 Task: Create a task  Create a new online platform for online meditation and mindfulness sessions , assign it to team member softage.4@softage.net in the project BridgeTech and update the status of the task to  On Track  , set the priority of the task to High
Action: Mouse moved to (63, 49)
Screenshot: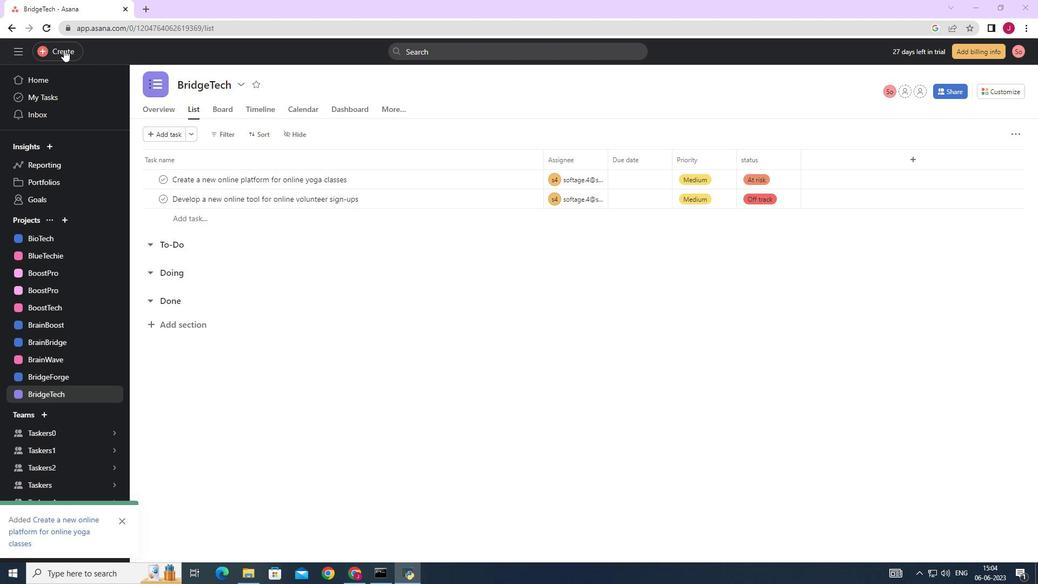 
Action: Mouse pressed left at (63, 49)
Screenshot: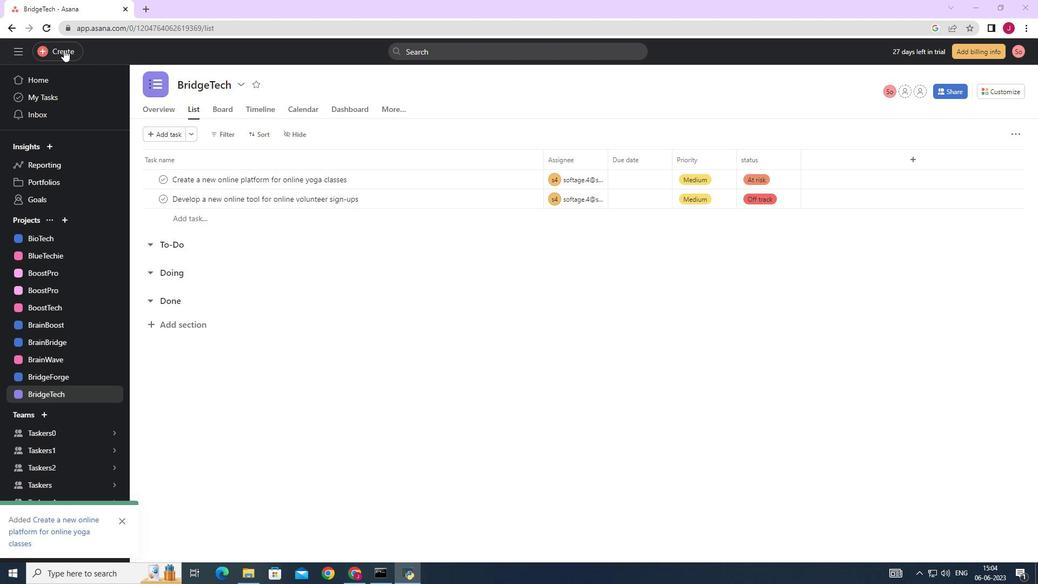 
Action: Mouse moved to (124, 54)
Screenshot: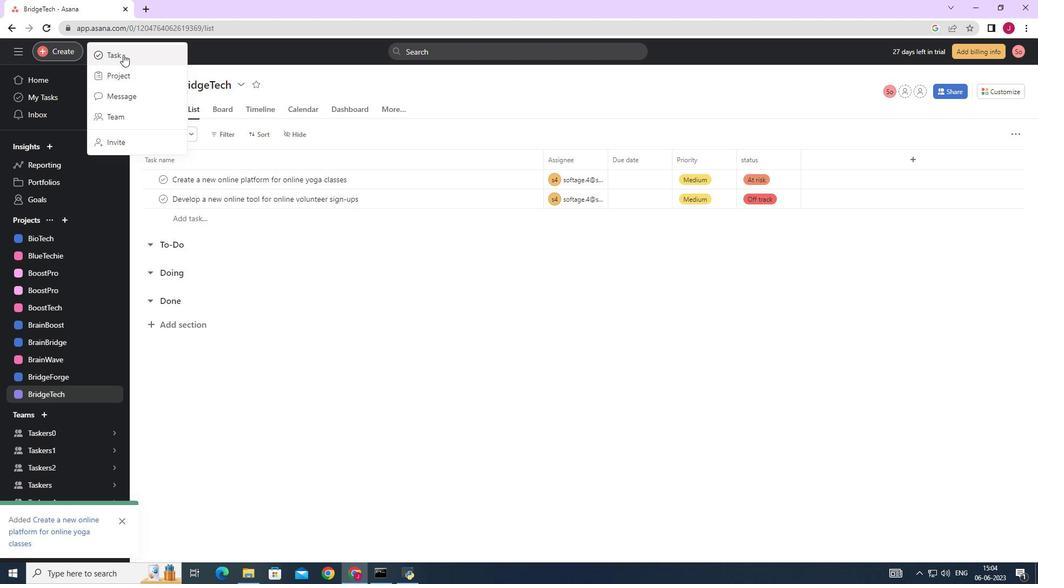 
Action: Mouse pressed left at (124, 54)
Screenshot: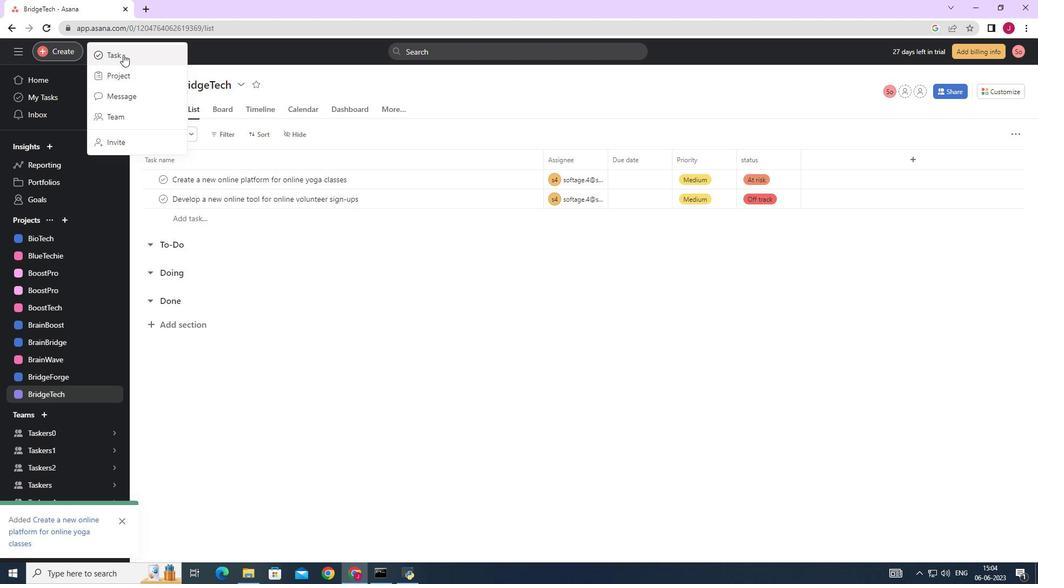 
Action: Mouse moved to (825, 360)
Screenshot: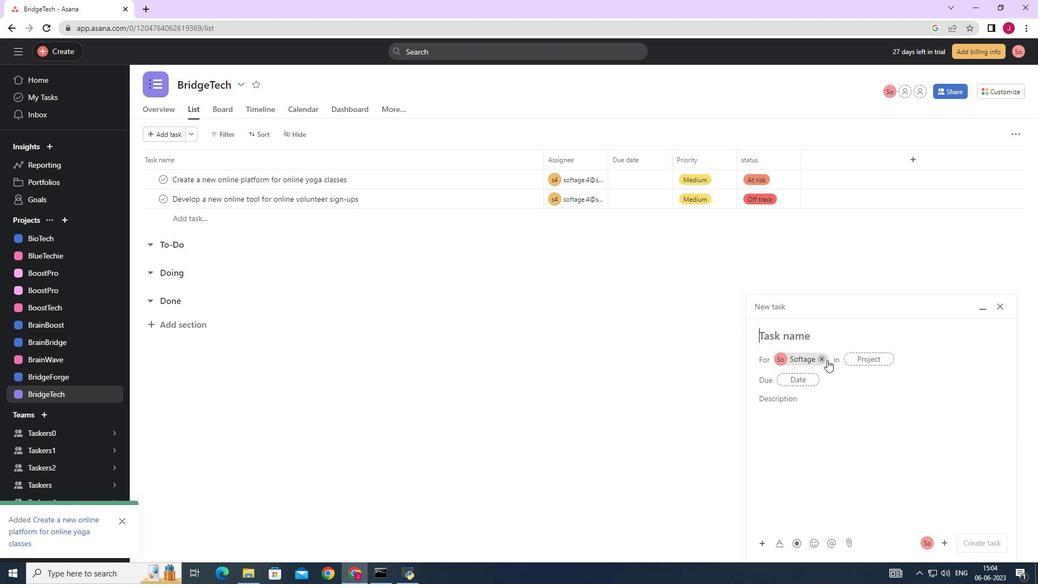 
Action: Mouse pressed left at (825, 360)
Screenshot: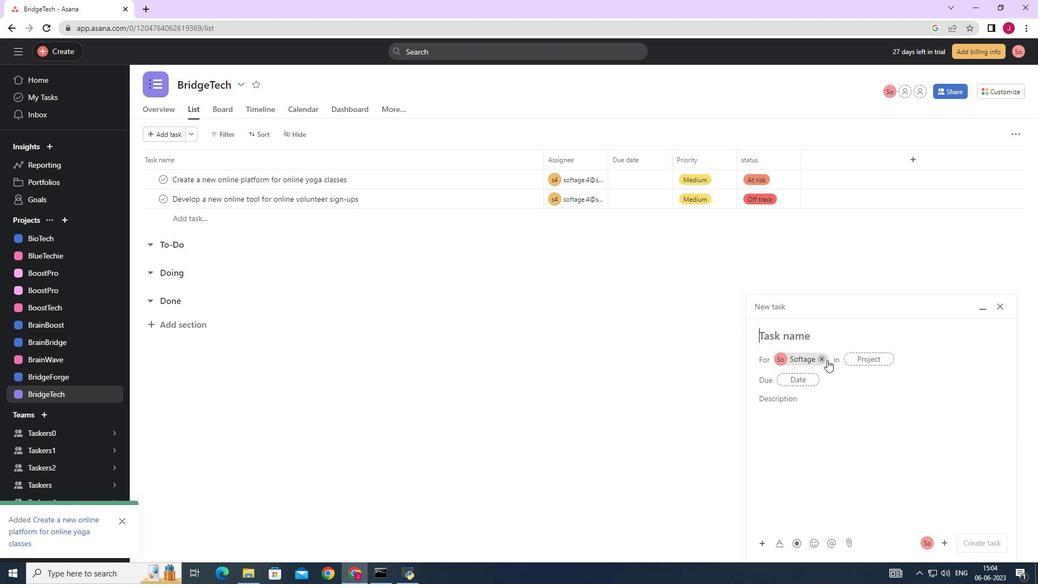 
Action: Mouse moved to (822, 360)
Screenshot: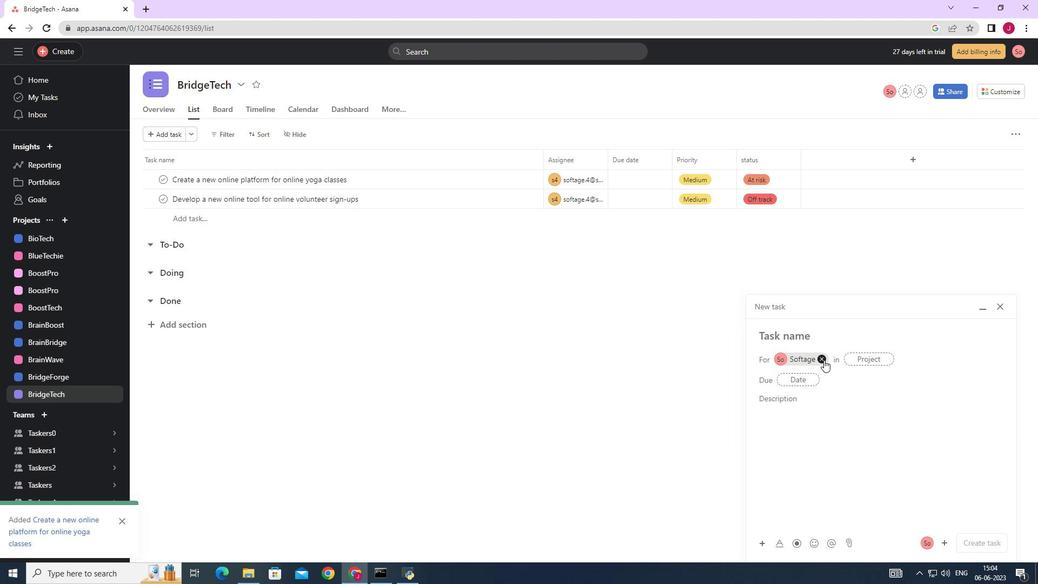 
Action: Key pressed <Key.caps_lock>C<Key.caps_lock>reate<Key.space>a<Key.space>new<Key.space>online<Key.space>platform<Key.space>for<Key.space>online<Key.space>meiatation<Key.space><Key.backspace><Key.backspace><Key.backspace><Key.backspace><Key.backspace><Key.backspace><Key.backspace><Key.backspace><Key.backspace>ditation<Key.space>am<Key.backspace>nd<Key.space>mindfulness<Key.space>sessions
Screenshot: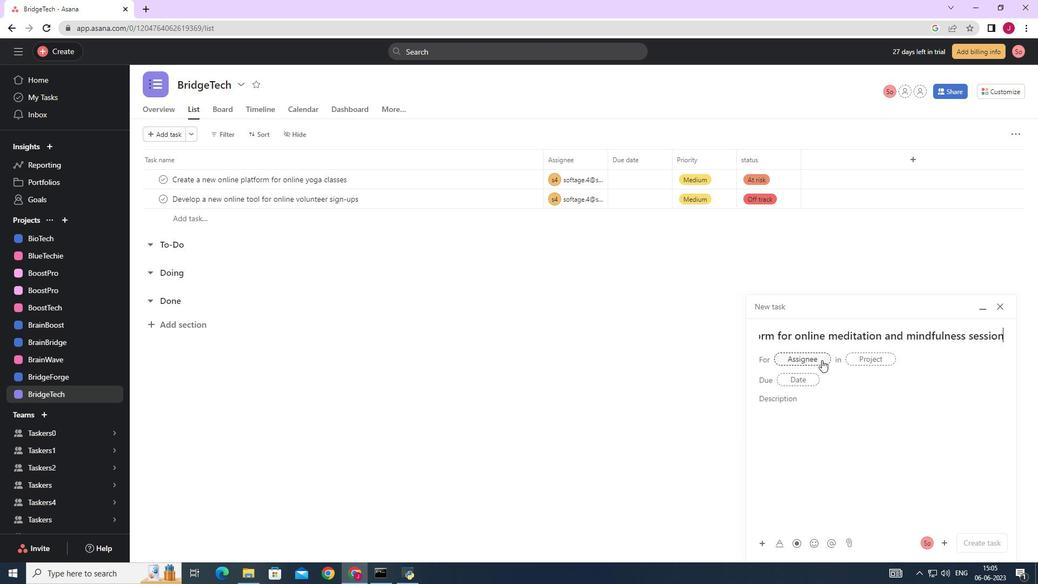 
Action: Mouse moved to (797, 356)
Screenshot: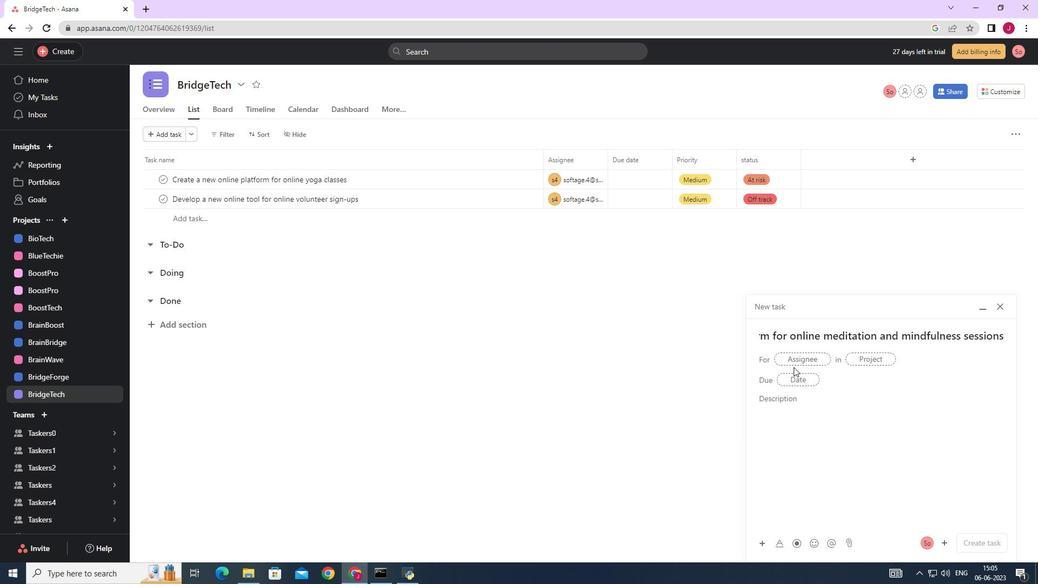 
Action: Mouse pressed left at (797, 356)
Screenshot: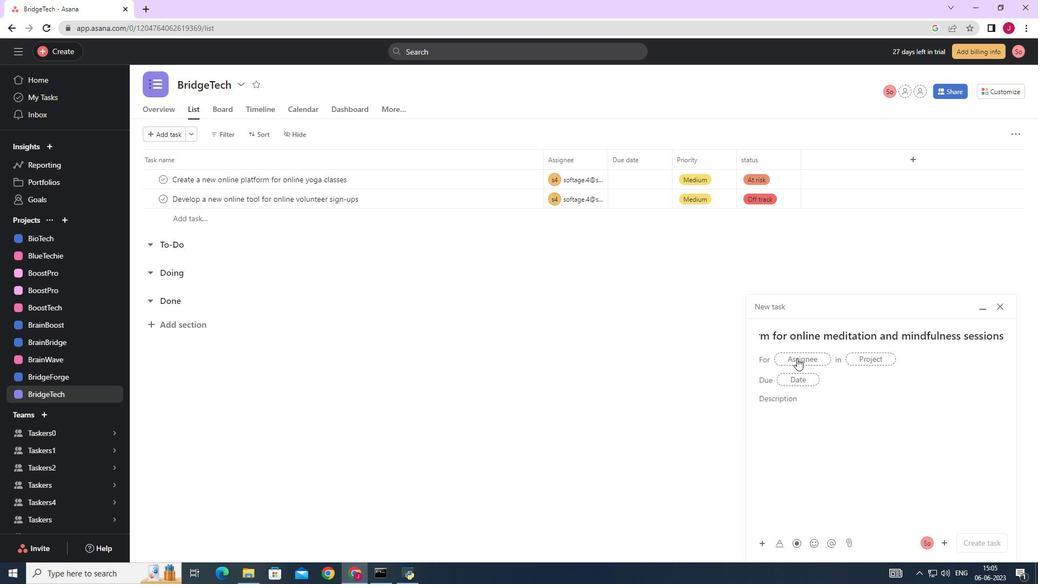 
Action: Key pressed softage,<Key.backspace>.4
Screenshot: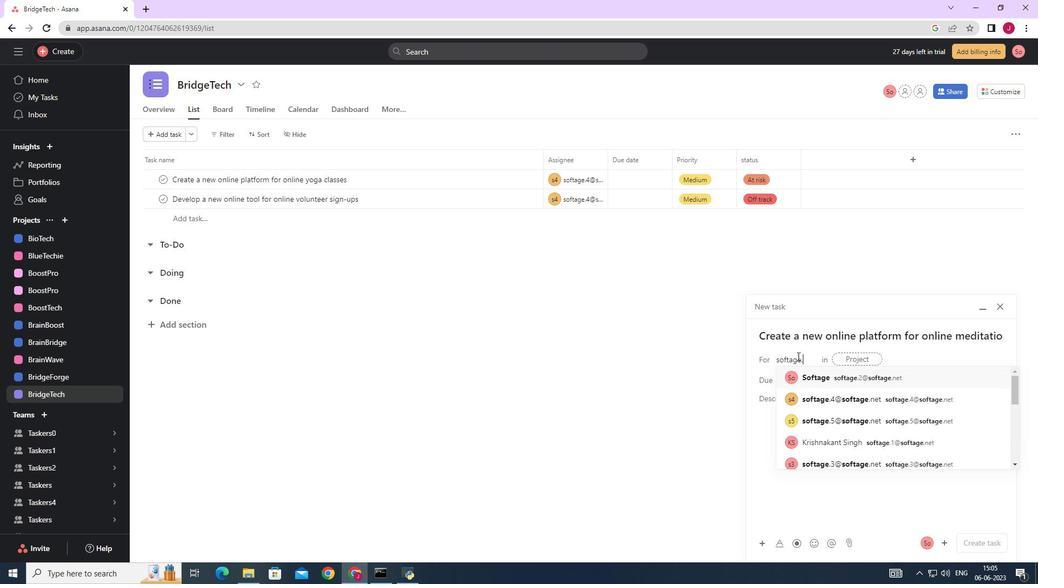 
Action: Mouse moved to (823, 378)
Screenshot: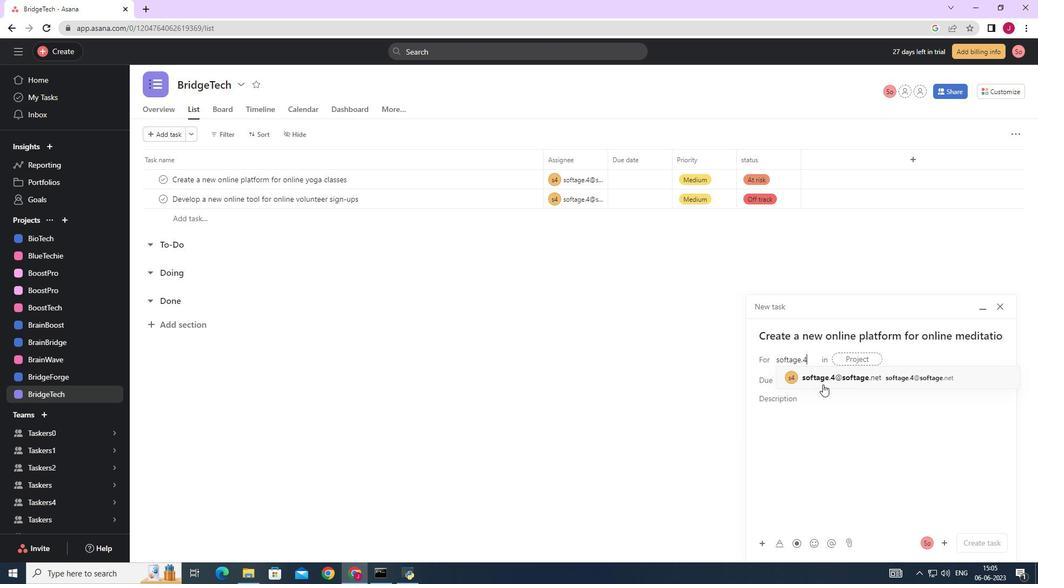 
Action: Mouse pressed left at (823, 378)
Screenshot: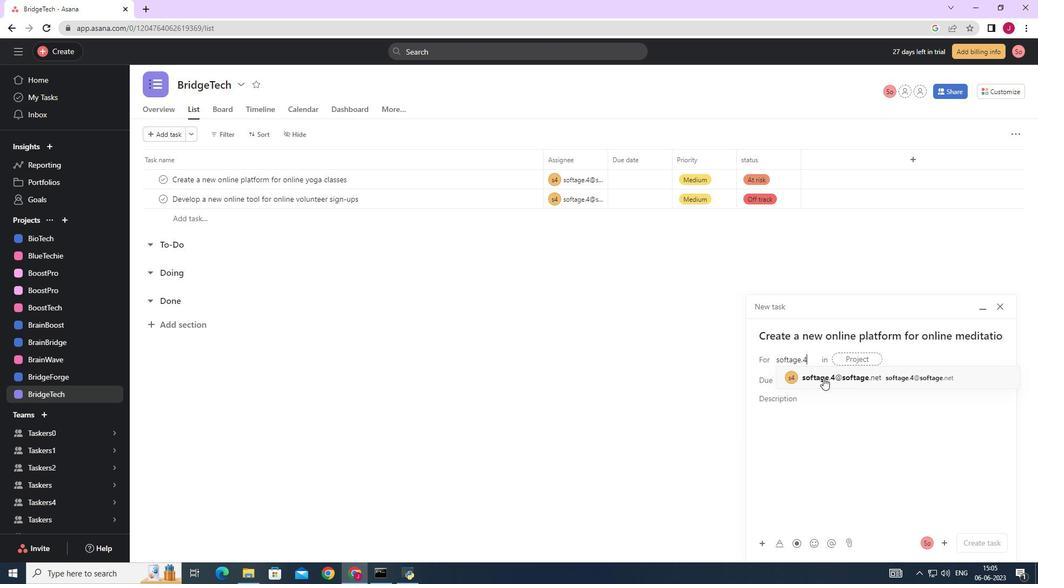 
Action: Mouse moved to (696, 375)
Screenshot: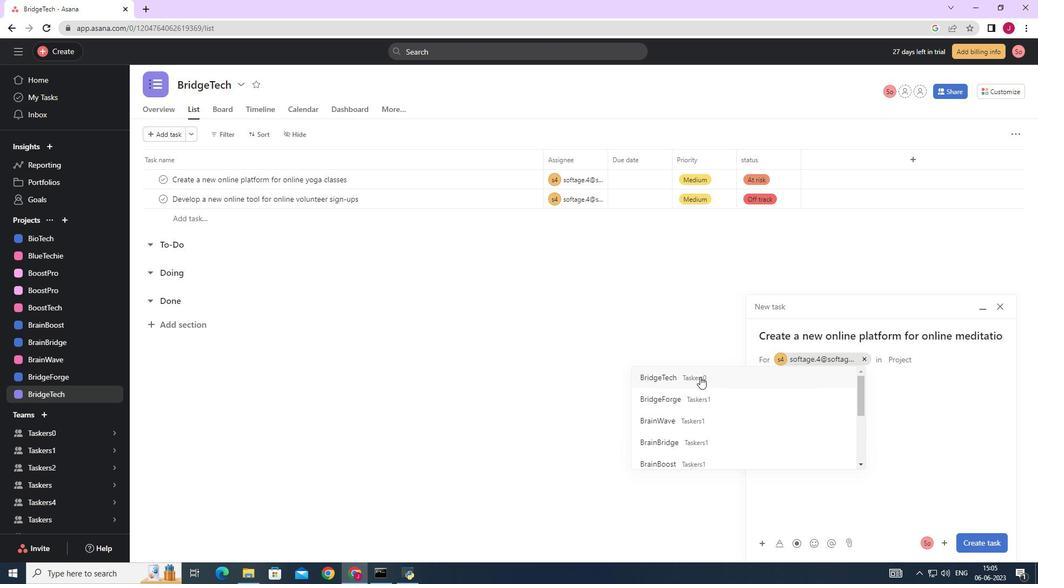 
Action: Mouse pressed left at (696, 375)
Screenshot: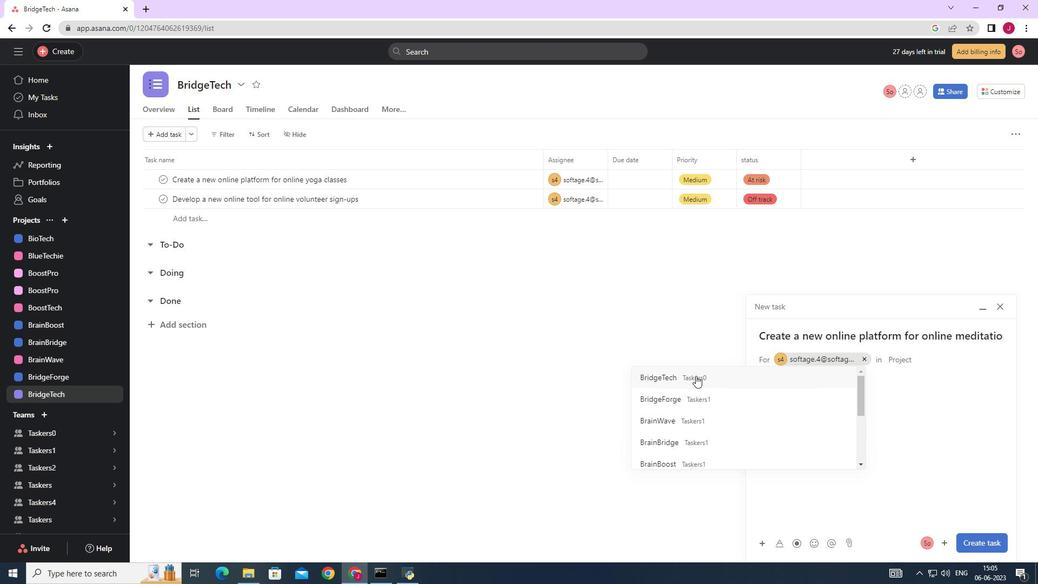 
Action: Mouse moved to (809, 404)
Screenshot: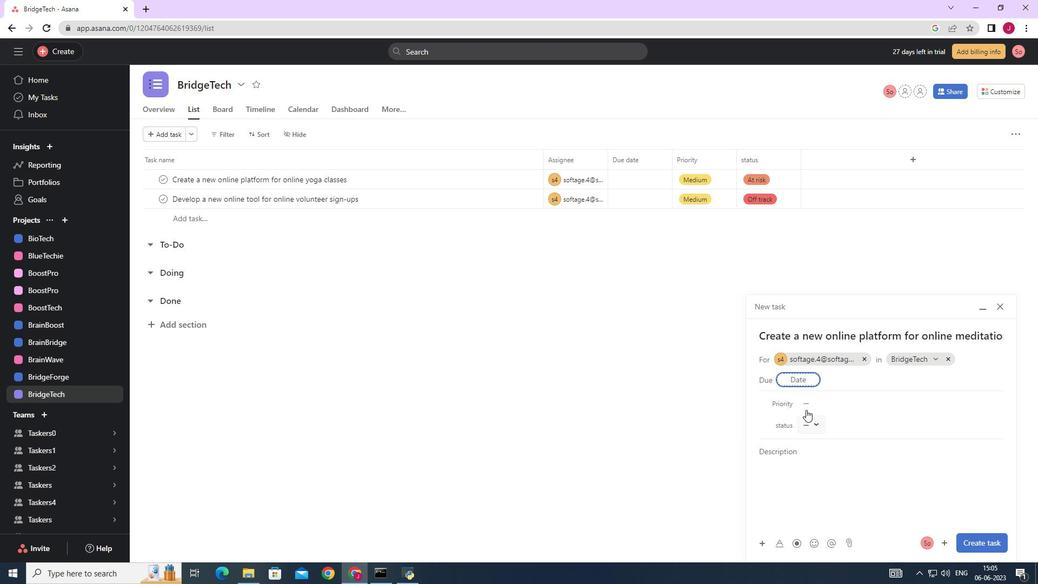 
Action: Mouse pressed left at (809, 404)
Screenshot: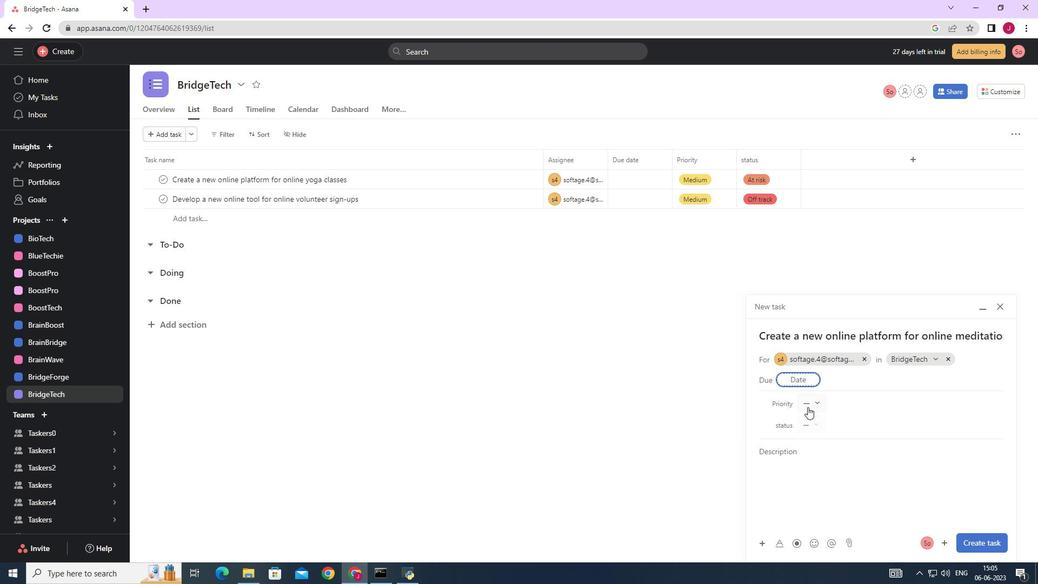 
Action: Mouse moved to (832, 438)
Screenshot: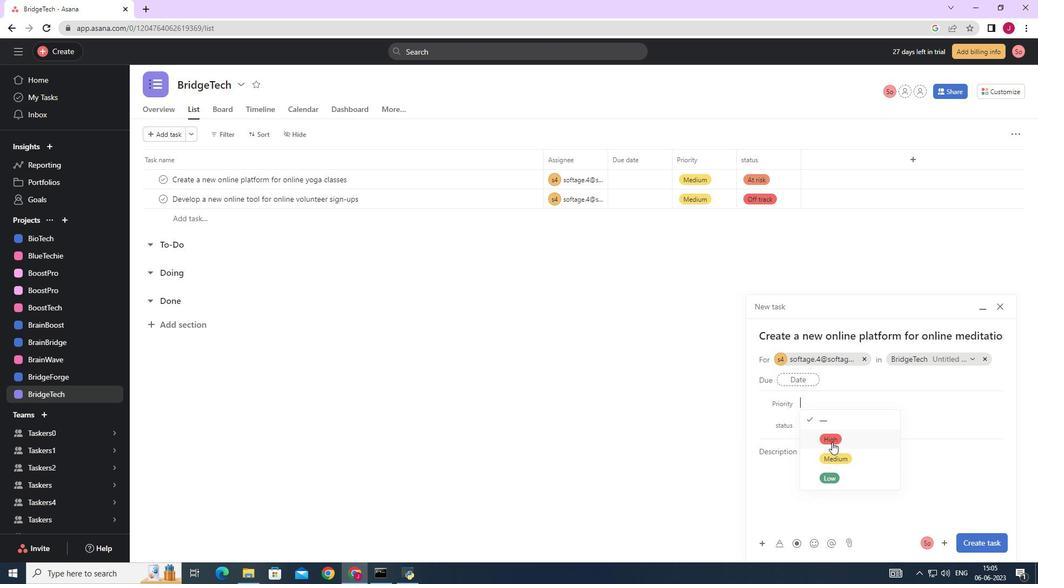 
Action: Mouse pressed left at (832, 438)
Screenshot: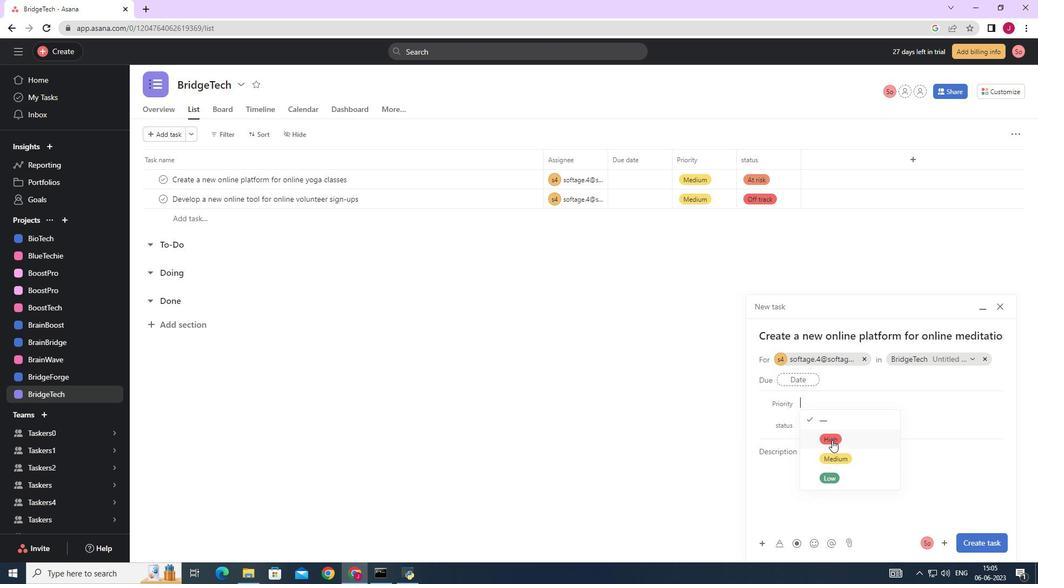 
Action: Mouse moved to (823, 423)
Screenshot: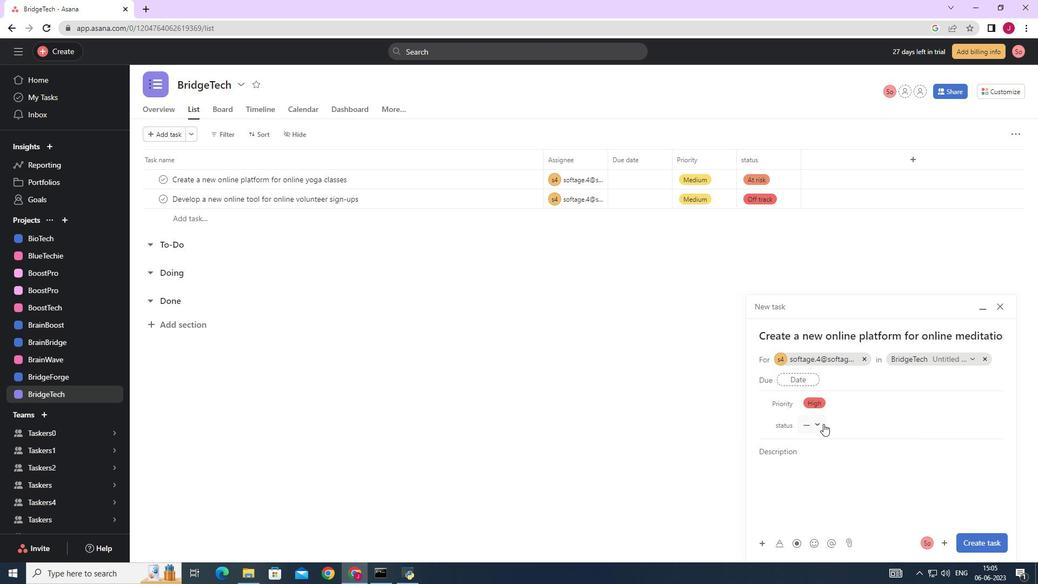 
Action: Mouse pressed left at (823, 423)
Screenshot: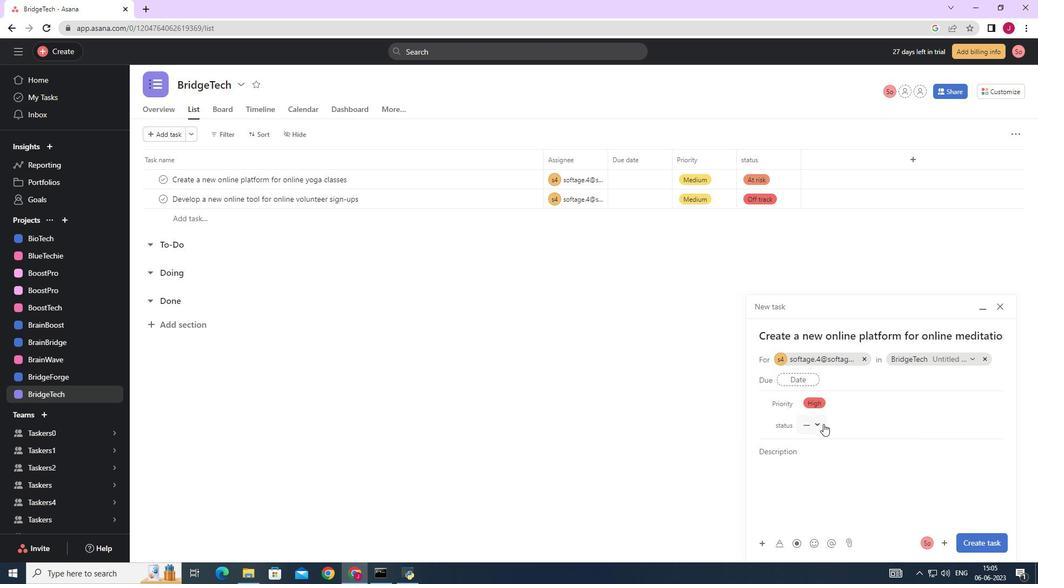 
Action: Mouse moved to (840, 460)
Screenshot: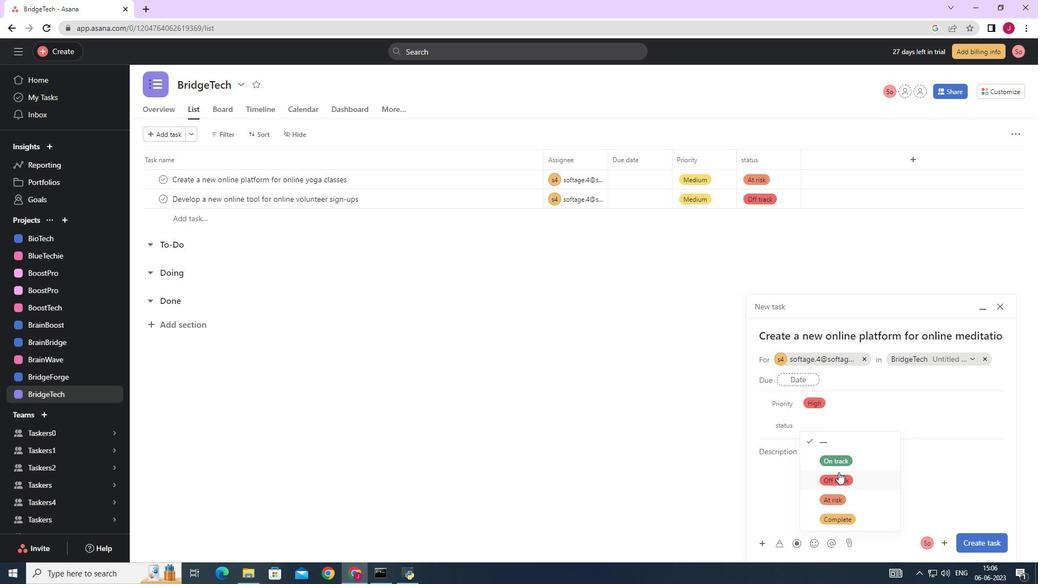 
Action: Mouse pressed left at (840, 460)
Screenshot: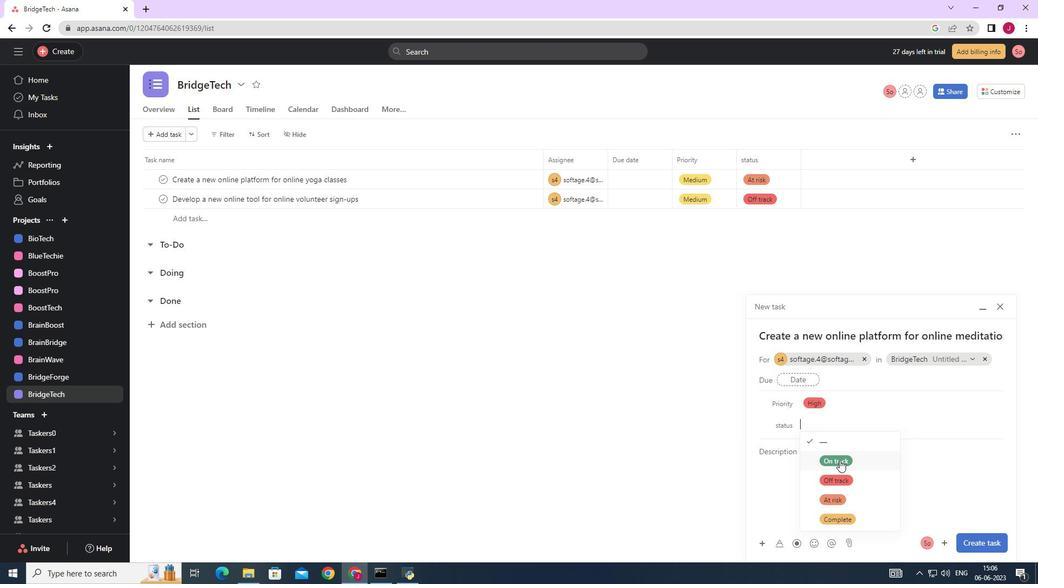 
Action: Mouse moved to (984, 542)
Screenshot: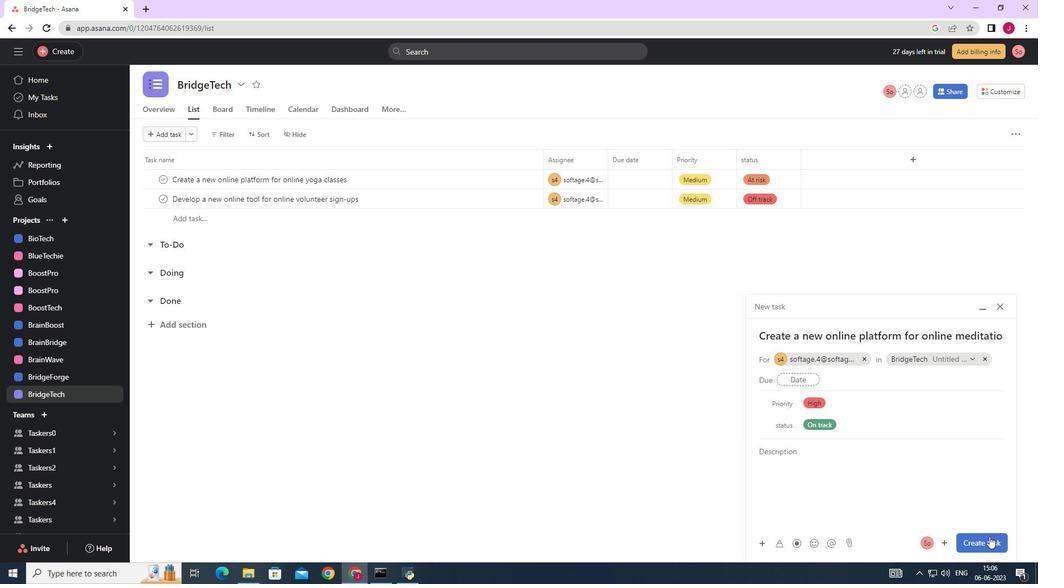 
Action: Mouse pressed left at (984, 542)
Screenshot: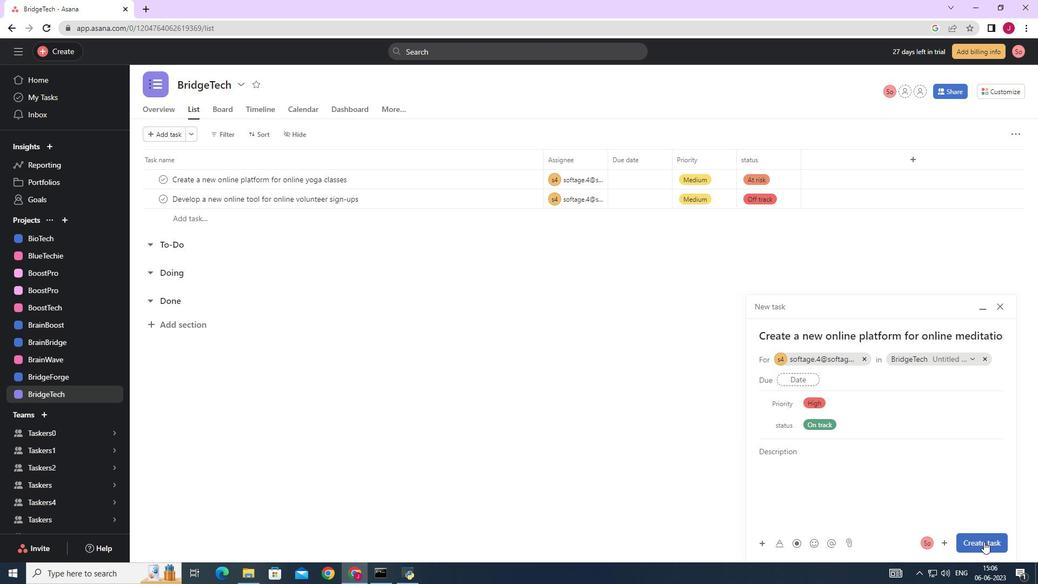 
Action: Mouse moved to (752, 394)
Screenshot: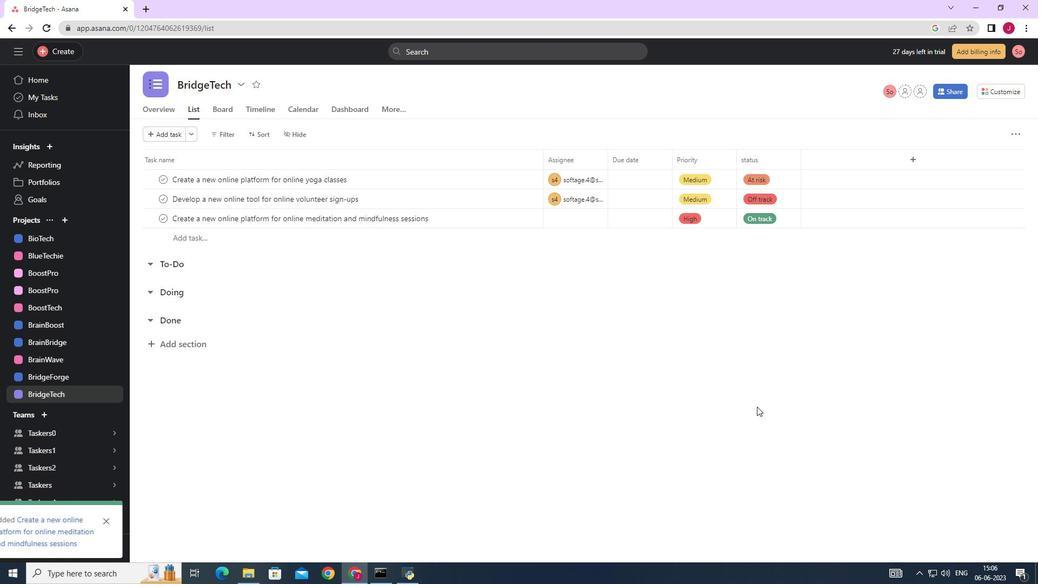
